 Task: Open a blank google sheet and write heading  City data  Add 10 city name:-  '1. Chelsea, New York, NY , 2. Beverly Hills, Los Angeles, CA , 3. Knightsbridge, London, United Kingdom , 4. Le Marais, Paris, forance , 5. Ginza, Tokyo, Japan_x000D_
6. Circular Quay, Sydney, Australia , 7. Mitte, Berlin, Germany , 8. Downtown, Toronto, Canada , 9. Trastevere, Rome, 10. Colaba, Mumbai, India. ' in January Last week sales are  1. Chelsea, New York, NY 10001 | 2. Beverly Hills, Los Angeles, CA 90210 | 3. Knightsbridge, London, United Kingdom SW1X 7XL | 4. Le Marais, Paris, forance 75004 | 5. Ginza, Tokyo, Japan 104-0061 | 6. Circular Quay, Sydney, Australia 2000 | 7. Mitte, Berlin, Germany 10178 | 8. Downtown, Toronto, Canada M5V 3L9 | 9. Trastevere, Rome, Italy 00153 | 10. Colaba, Mumbai, India 400005. Save page analysisSalesByCategory_2023
Action: Mouse pressed left at (311, 168)
Screenshot: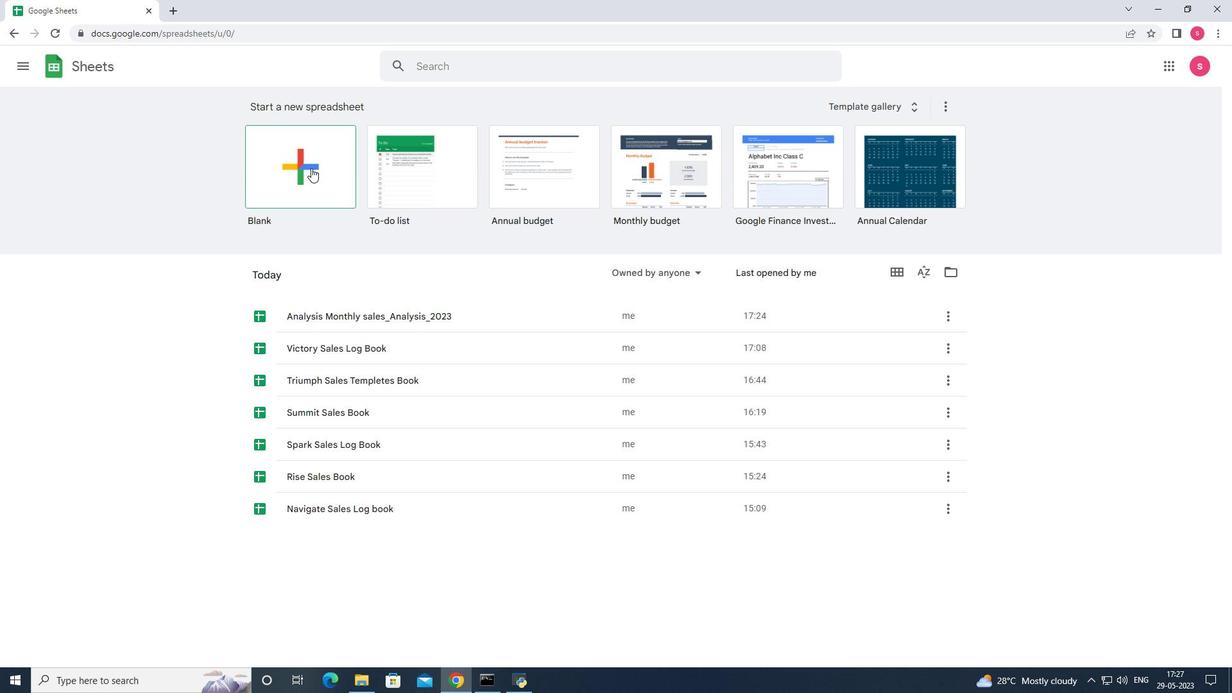 
Action: Mouse moved to (81, 159)
Screenshot: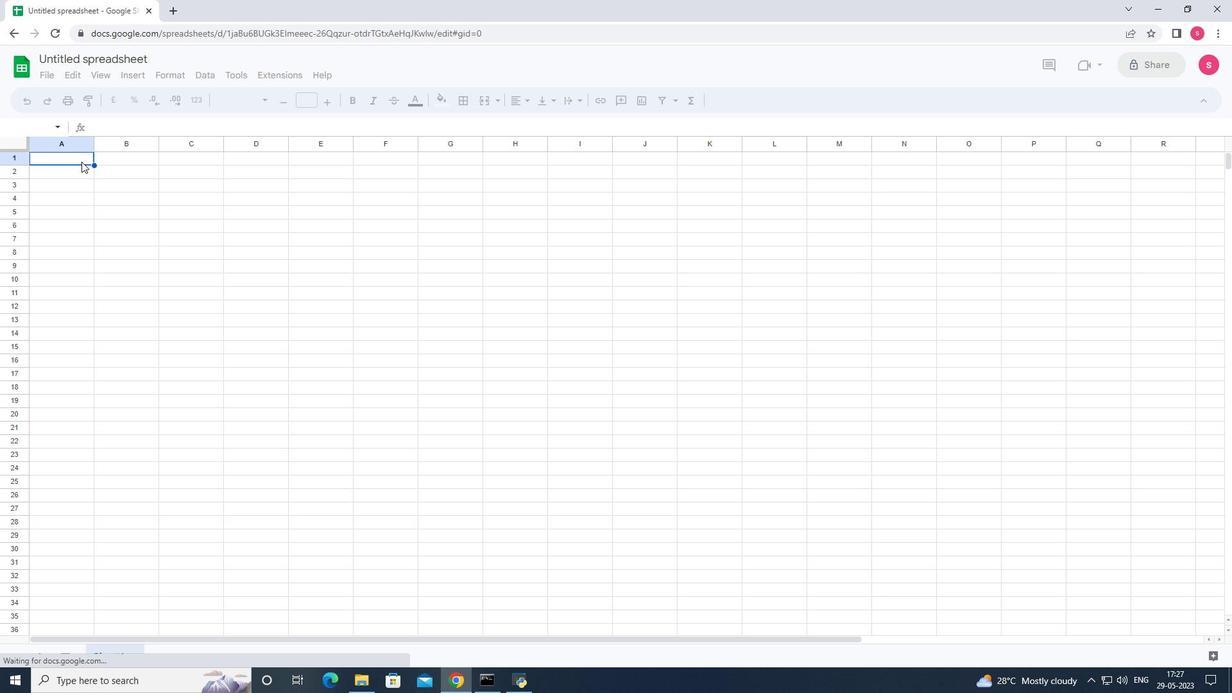 
Action: Mouse pressed left at (81, 159)
Screenshot: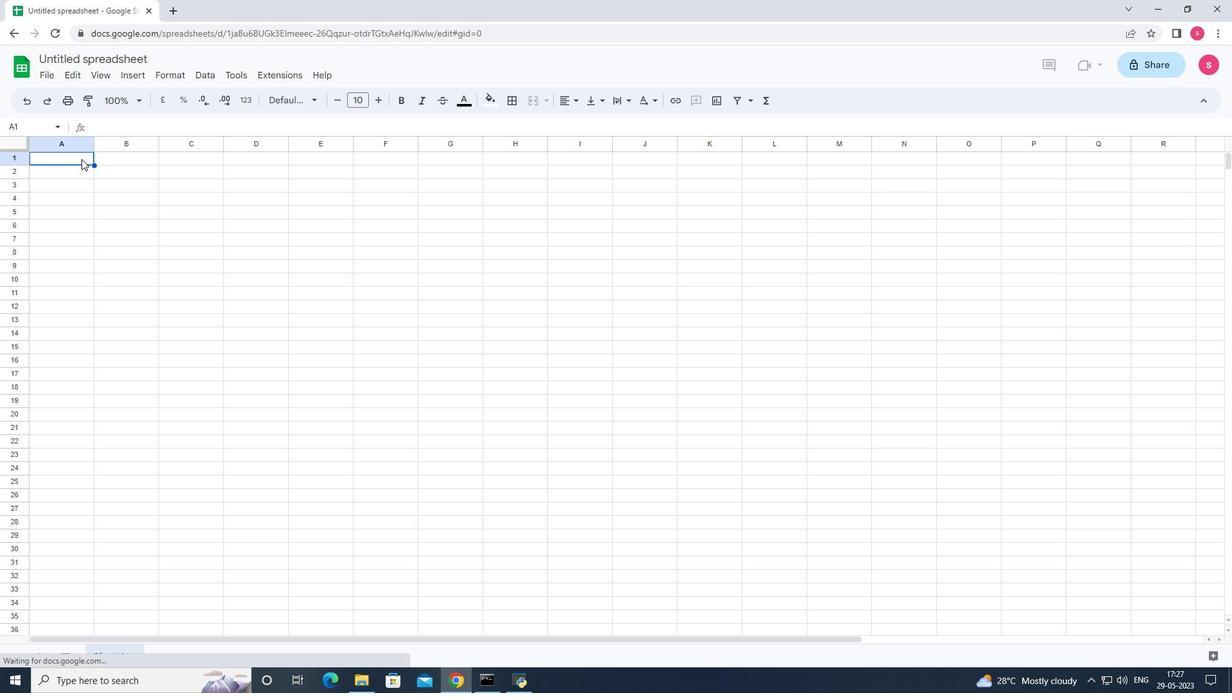 
Action: Key pressed <Key.shift>City<Key.space><Key.shift><Key.shift><Key.shift><Key.shift><Key.shift><Key.shift><Key.shift><Key.shift><Key.shift><Key.shift><Key.shift><Key.shift><Key.shift><Key.shift><Key.shift><Key.shift><Key.shift><Key.shift><Key.shift><Key.shift><Key.shift><Key.shift><Key.shift><Key.shift><Key.shift><Key.shift><Key.shift><Key.shift><Key.shift><Key.shift><Key.shift><Key.shift><Key.shift><Key.shift><Key.shift><Key.shift><Key.shift><Key.shift><Key.shift><Key.shift><Key.shift><Key.shift><Key.shift><Key.shift><Key.shift><Key.shift><Key.shift>Data<Key.enter><Key.shift><Key.shift><Key.shift><Key.shift><Key.shift><Key.shift><Key.shift><Key.shift><Key.shift><Key.shift><Key.shift><Key.shift><Key.shift><Key.shift><Key.shift><Key.shift><Key.shift><Key.shift><Key.shift><Key.shift><Key.shift><Key.shift><Key.shift><Key.shift>City<Key.space><Key.shift>Namw<Key.backspace>e<Key.enter><Key.shift><Key.shift><Key.shift><Key.shift><Key.shift><Key.shift><Key.shift><Key.shift><Key.shift><Key.shift><Key.shift><Key.shift><Key.shift>Chelsea,<Key.space><Key.shift>New<Key.space><Key.shift><Key.shift><Key.shift><Key.shift><Key.shift><Key.shift><Key.shift><Key.shift><Key.shift><Key.shift><Key.shift><Key.shift><Key.shift><Key.shift><Key.shift><Key.shift><Key.shift><Key.shift><Key.shift><Key.shift><Key.shift>York,<Key.space><Key.shift><Key.shift><Key.shift><Key.shift><Key.shift><Key.shift><Key.shift><Key.shift><Key.shift><Key.shift><Key.shift><Key.shift><Key.shift><Key.shift><Key.shift><Key.shift><Key.shift><Key.shift>NY<Key.enter><Key.shift><Key.shift><Key.shift><Key.shift><Key.shift><Key.shift><Key.shift><Key.shift><Key.shift><Key.shift><Key.shift><Key.shift><Key.shift><Key.shift><Key.shift><Key.shift><Key.shift><Key.shift><Key.shift><Key.shift><Key.shift><Key.shift><Key.shift><Key.shift><Key.shift><Key.shift><Key.shift><Key.shift><Key.shift><Key.shift>Beverly<Key.space><Key.shift>Hills<Key.space><Key.backspace>,<Key.space><Key.shift><Key.shift><Key.shift><Key.shift><Key.shift><Key.shift><Key.shift><Key.shift><Key.shift><Key.shift><Key.shift><Key.shift><Key.shift><Key.shift><Key.shift><Key.shift><Key.shift><Key.shift><Key.shift><Key.shift><Key.shift><Key.shift><Key.shift><Key.shift><Key.shift><Key.shift><Key.shift><Key.shift><Key.shift><Key.shift><Key.shift><Key.shift><Key.shift><Key.shift><Key.shift><Key.shift><Key.shift><Key.shift><Key.shift><Key.shift><Key.shift><Key.shift><Key.shift><Key.shift><Key.shift><Key.shift><Key.shift><Key.shift><Key.shift><Key.shift><Key.shift><Key.shift><Key.shift><Key.shift><Key.shift>Los<Key.space><Key.shift>Angeles,<Key.space><Key.shift>CA<Key.enter><Key.shift><Key.shift><Key.shift><Key.shift><Key.shift><Key.shift><Key.shift><Key.shift><Key.shift><Key.shift><Key.shift><Key.shift><Key.shift><Key.shift><Key.shift><Key.shift><Key.shift><Key.shift><Key.shift><Key.shift><Key.shift><Key.shift><Key.shift><Key.shift><Key.shift><Key.shift><Key.shift><Key.shift><Key.shift><Key.shift><Key.shift><Key.shift><Key.shift><Key.shift><Key.shift><Key.shift><Key.shift><Key.shift><Key.shift><Key.shift><Key.shift><Key.shift><Key.shift><Key.shift><Key.shift><Key.shift><Key.shift><Key.shift><Key.shift><Key.shift><Key.shift><Key.shift><Key.shift><Key.shift><Key.shift><Key.shift><Key.shift><Key.shift><Key.shift><Key.shift><Key.shift><Key.shift><Key.shift><Key.shift><Key.shift><Key.shift><Key.shift><Key.shift><Key.shift><Key.shift><Key.shift><Key.shift><Key.shift><Key.shift><Key.shift><Key.shift><Key.shift><Key.shift><Key.shift><Key.shift>K<Key.shift>N<Key.backspace>nightsbridge,<Key.space><Key.shift>London.<Key.backspace>,<Key.space><Key.shift><Key.shift><Key.shift><Key.shift><Key.shift><Key.shift><Key.shift><Key.shift><Key.shift><Key.shift><Key.shift><Key.shift><Key.shift><Key.shift><Key.shift><Key.shift><Key.shift><Key.shift><Key.shift><Key.shift><Key.shift><Key.shift><Key.shift><Key.shift><Key.shift><Key.shift><Key.shift><Key.shift><Key.shift><Key.shift><Key.shift><Key.shift><Key.shift><Key.shift><Key.shift><Key.shift><Key.shift><Key.shift><Key.shift><Key.shift><Key.shift><Key.shift><Key.shift><Key.shift><Key.shift><Key.shift><Key.shift><Key.shift><Key.shift><Key.shift><Key.shift><Key.shift><Key.shift><Key.shift><Key.shift><Key.shift><Key.shift><Key.shift><Key.shift><Key.shift><Key.shift><Key.shift><Key.shift><Key.shift><Key.shift><Key.shift><Key.shift><Key.shift><Key.shift><Key.shift><Key.shift><Key.shift><Key.shift><Key.shift><Key.shift><Key.shift><Key.shift><Key.shift><Key.shift>United<Key.space><Key.shift>Kingdom<Key.enter><Key.shift><Key.shift><Key.shift><Key.shift><Key.shift><Key.shift><Key.shift><Key.shift>Le<Key.space><Key.shift><Key.shift><Key.shift><Key.shift>marais<Key.space><Key.backspace>,<Key.space><Key.shift><Key.shift><Key.shift><Key.shift><Key.shift><Key.shift><Key.shift><Key.shift><Key.shift><Key.shift><Key.shift><Key.shift><Key.shift><Key.shift><Key.shift><Key.shift><Key.shift><Key.shift><Key.shift><Key.shift><Key.shift><Key.shift><Key.shift><Key.shift><Key.shift><Key.shift><Key.shift>Paris,<Key.space>forance<Key.enter><Key.shift><Key.shift><Key.shift><Key.shift><Key.shift><Key.shift><Key.shift><Key.shift><Key.shift><Key.shift><Key.shift><Key.shift><Key.shift><Key.shift><Key.shift><Key.shift><Key.shift><Key.shift><Key.shift><Key.shift><Key.shift><Key.shift><Key.shift><Key.shift><Key.shift><Key.shift><Key.shift><Key.shift><Key.shift><Key.shift><Key.shift><Key.shift><Key.shift><Key.shift><Key.shift><Key.shift>Ginza,<Key.space><Key.shift>Tokya<Key.backspace>o,<Key.space><Key.shift>Japan<Key.enter><Key.shift><Key.shift><Key.shift><Key.shift><Key.shift><Key.shift><Key.shift><Key.shift><Key.shift><Key.shift><Key.shift><Key.shift><Key.shift><Key.shift><Key.shift><Key.shift><Key.shift><Key.shift><Key.shift><Key.shift><Key.shift><Key.shift><Key.shift><Key.shift><Key.shift><Key.shift><Key.shift><Key.shift><Key.shift><Key.shift><Key.shift><Key.shift><Key.shift><Key.shift><Key.shift><Key.shift><Key.shift><Key.shift><Key.shift><Key.shift><Key.shift><Key.shift><Key.shift><Key.shift>Circular<Key.space><Key.shift><Key.shift><Key.shift><Key.shift><Key.shift><Key.shift><Key.shift><Key.shift><Key.shift><Key.shift>Quay,<Key.space><Key.shift>Sydney,<Key.space><Key.shift>Australia<Key.enter><Key.shift><Key.shift><Key.shift><Key.shift><Key.shift><Key.shift>Mitte<Key.space><Key.shift>Be<Key.backspace><Key.backspace><Key.backspace>.<Key.backspace>,<Key.space><Key.shift><Key.shift><Key.shift><Key.shift><Key.shift><Key.shift><Key.shift><Key.shift>Berlin<Key.space><Key.shift><Key.shift><Key.shift><Key.shift>Germany<Key.enter><Key.shift><Key.shift><Key.shift><Key.shift><Key.shift><Key.shift><Key.shift><Key.shift><Key.shift><Key.shift><Key.shift><Key.shift><Key.shift><Key.shift><Key.shift><Key.shift><Key.shift><Key.shift><Key.shift><Key.shift><Key.shift><Key.shift><Key.shift><Key.shift><Key.shift><Key.shift><Key.shift><Key.shift><Key.shift>Downtown,<Key.space><Key.shift><Key.shift><Key.shift><Key.shift><Key.shift><Key.shift><Key.shift><Key.shift><Key.shift><Key.shift><Key.shift><Key.shift><Key.shift><Key.shift><Key.shift><Key.shift><Key.shift><Key.shift>Toronto,<Key.space><Key.shift><Key.shift><Key.shift><Key.shift><Key.shift>Canada<Key.enter><Key.shift><Key.shift><Key.shift><Key.shift><Key.shift><Key.shift><Key.shift><Key.shift><Key.shift><Key.shift><Key.shift><Key.shift><Key.shift><Key.shift><Key.shift><Key.shift><Key.shift><Key.shift><Key.shift>Trastevere,<Key.space><Key.shift>P<Key.backspace><Key.shift>Rome<Key.enter><Key.shift><Key.shift><Key.shift><Key.shift><Key.shift><Key.shift><Key.shift><Key.shift><Key.shift><Key.shift><Key.shift>Co;<Key.backspace>laba,<Key.space><Key.shift><Key.shift><Key.shift>Mumbai,<Key.space><Key.shift>India
Screenshot: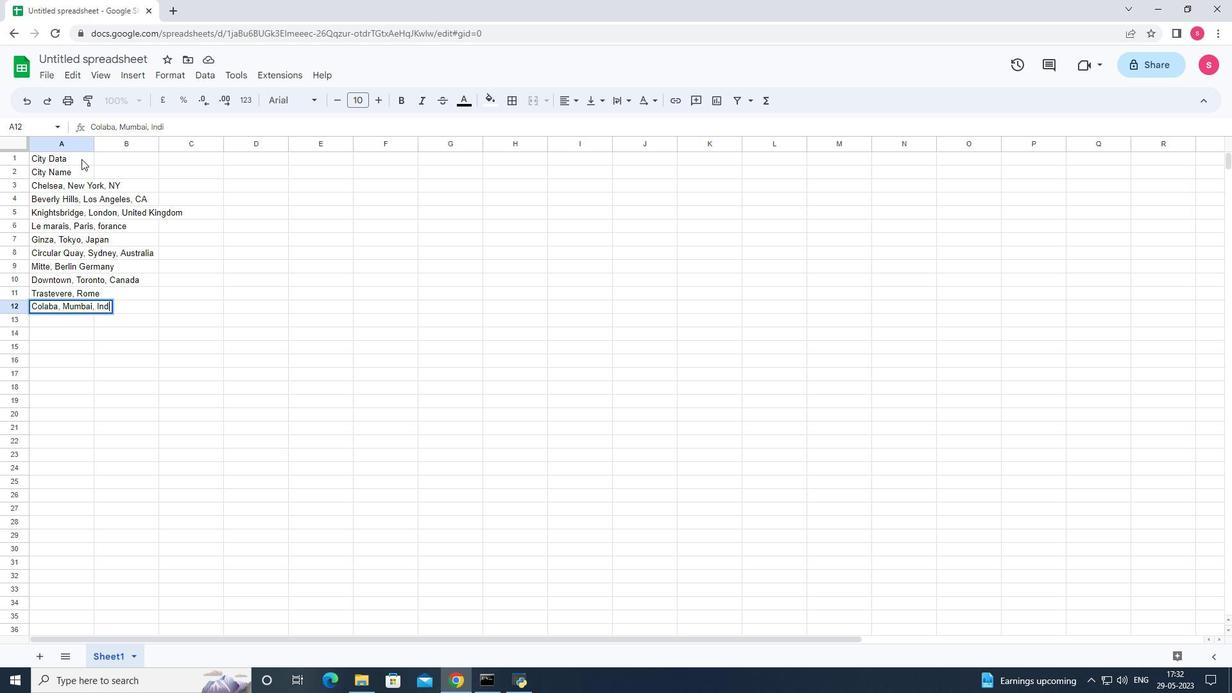 
Action: Mouse moved to (95, 145)
Screenshot: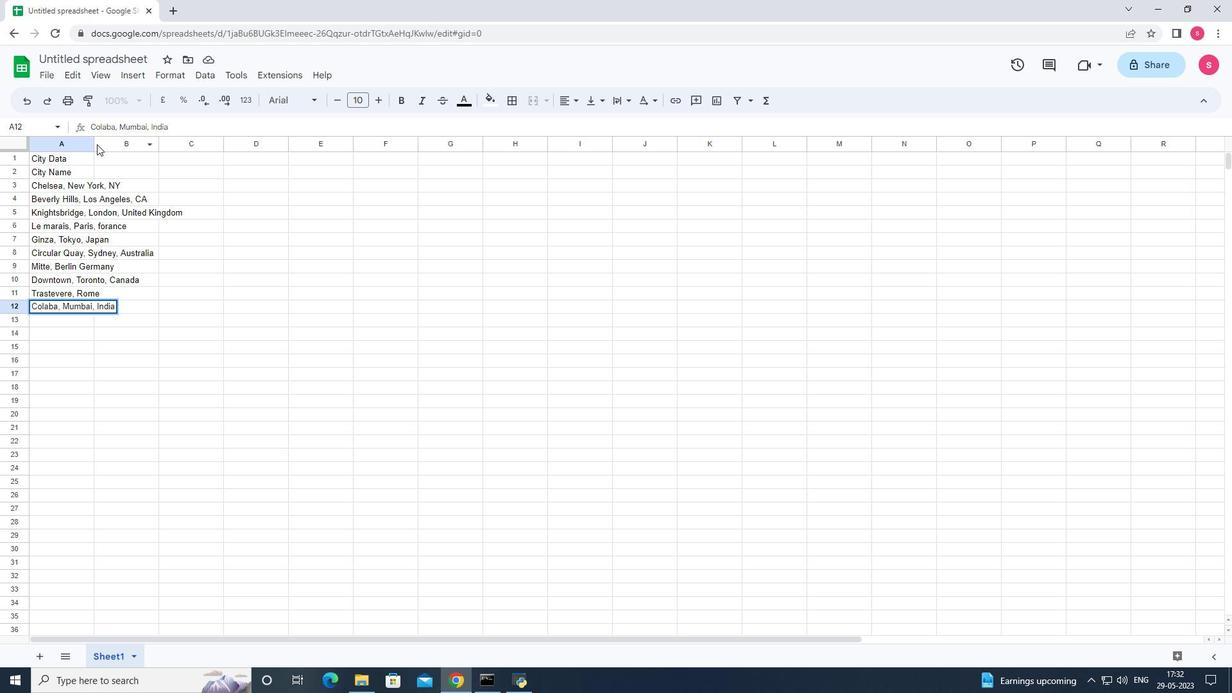 
Action: Mouse pressed left at (95, 145)
Screenshot: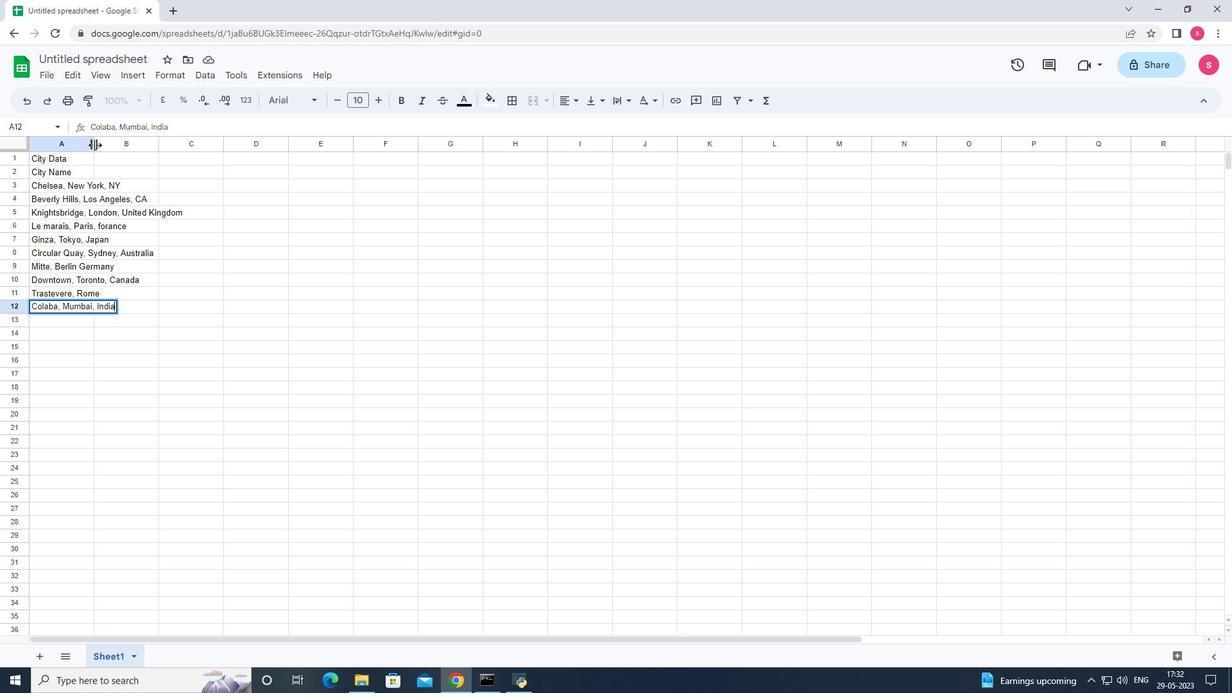 
Action: Mouse pressed left at (95, 145)
Screenshot: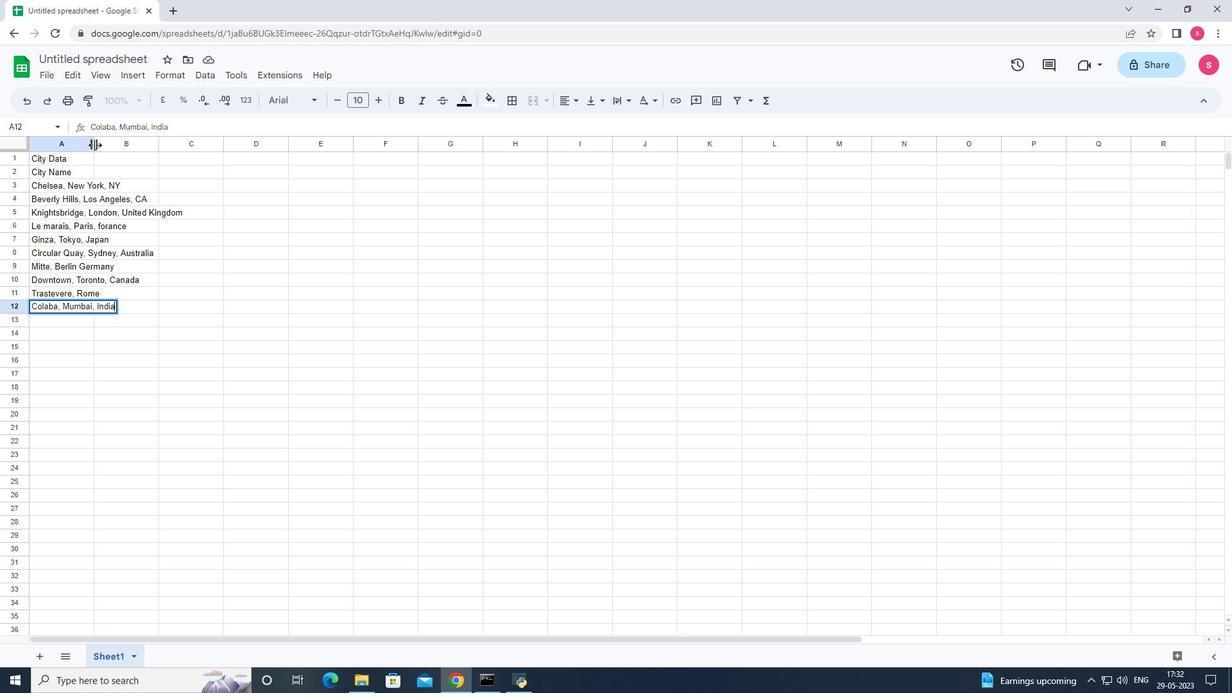 
Action: Mouse moved to (232, 173)
Screenshot: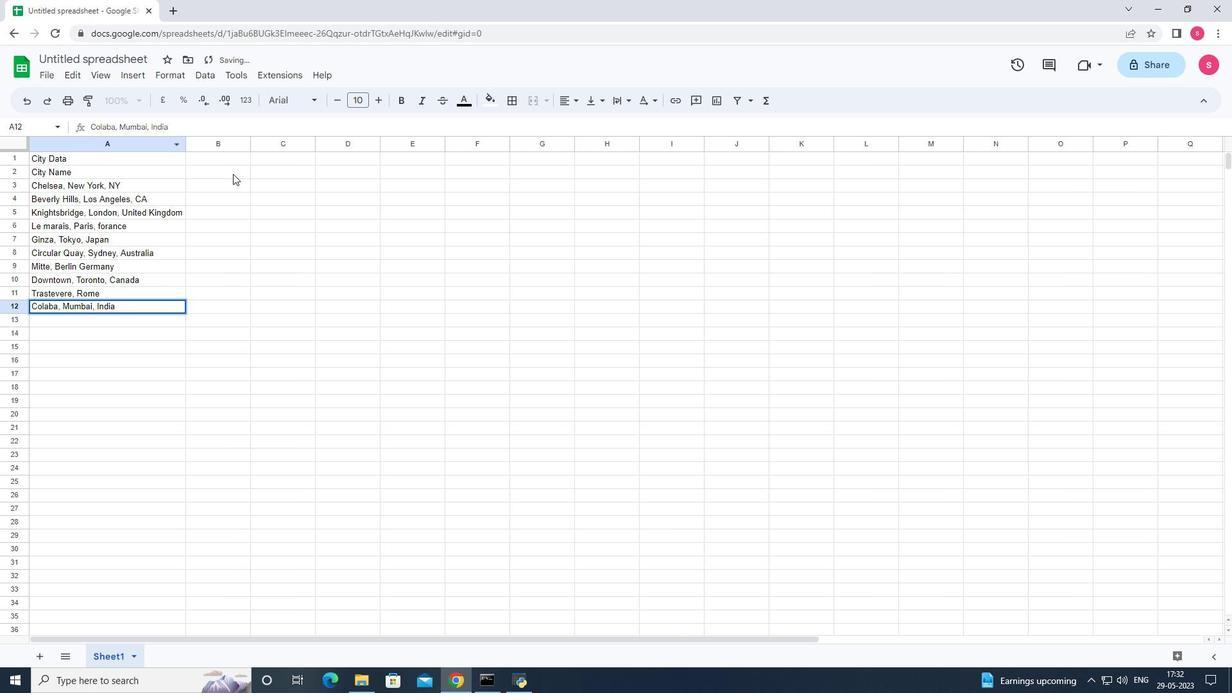 
Action: Mouse pressed left at (232, 173)
Screenshot: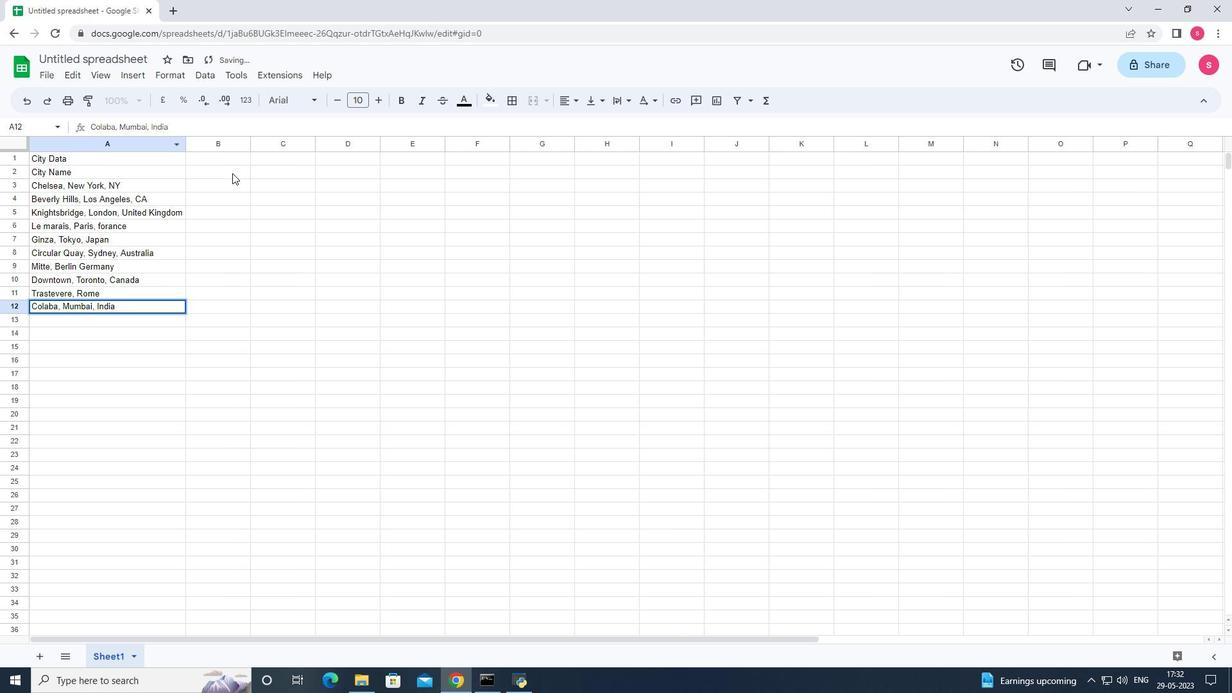 
Action: Key pressed <Key.shift>January<Key.space><Key.shift>Last<Key.space><Key.shift><Key.shift><Key.shift><Key.shift><Key.shift><Key.shift><Key.shift>Week<Key.space><Key.shift><Key.shift><Key.shift><Key.shift><Key.shift><Key.shift><Key.shift><Key.shift><Key.shift><Key.shift><Key.shift><Key.shift><Key.shift><Key.shift><Key.shift><Key.shift><Key.shift><Key.shift><Key.shift><Key.shift><Key.shift><Key.shift><Key.shift><Key.shift><Key.shift><Key.shift><Key.shift><Key.shift><Key.shift><Key.shift>Sales
Screenshot: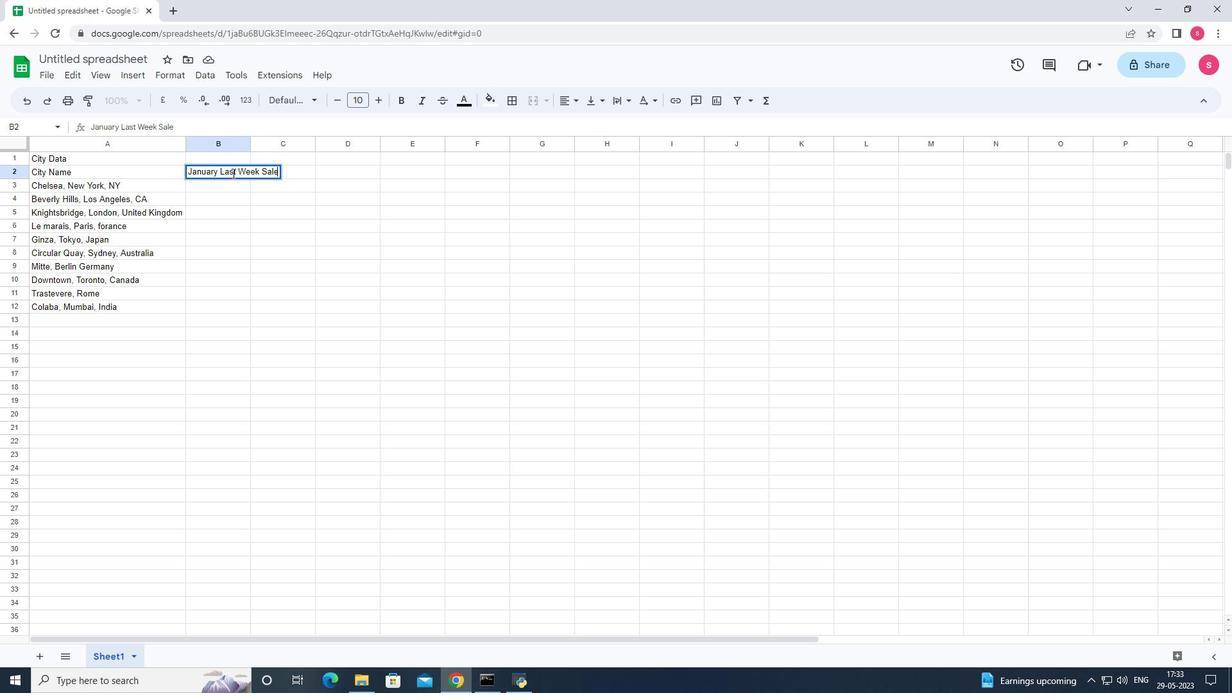 
Action: Mouse moved to (225, 184)
Screenshot: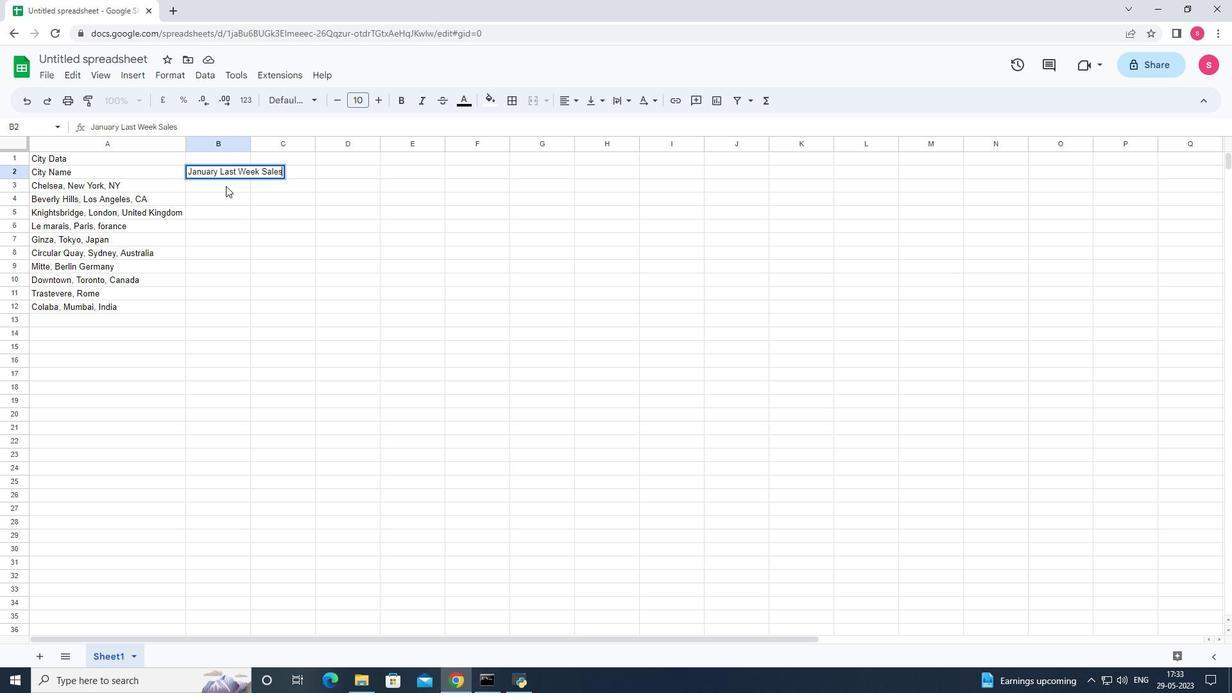 
Action: Mouse pressed left at (225, 184)
Screenshot: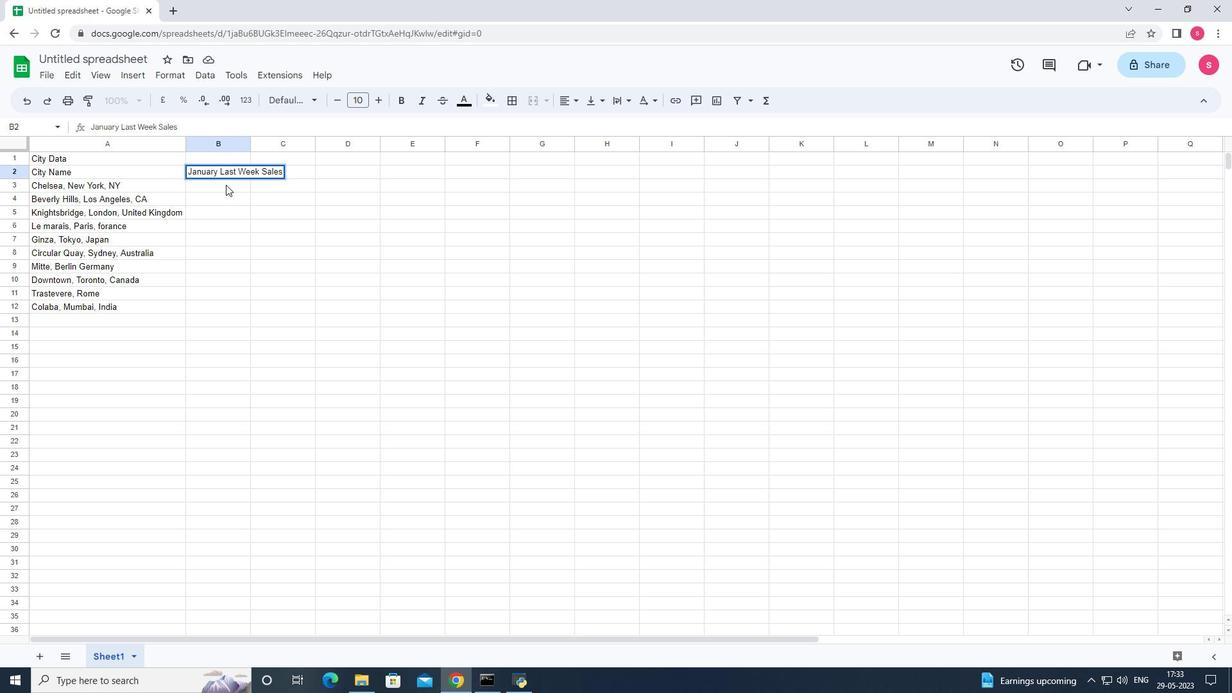 
Action: Key pressed 1001<Key.backspace>01<Key.down>90210<Key.down><Key.shift>SW1<Key.shift><Key.shift><Key.shift><Key.shift><Key.shift><Key.shift><Key.shift>X7<Key.shift><Key.shift><Key.shift><Key.shift><Key.shift><Key.shift><Key.shift><Key.shift><Key.shift><Key.shift><Key.shift><Key.shift><Key.shift><Key.shift><Key.shift><Key.shift><Key.shift>X<Key.shift>L<Key.enter>75004<Key.down>104-0061<Key.down>2000<Key.down>10178<Key.down><Key.shift><Key.shift><Key.shift>M5<Key.shift>V3<Key.shift><Key.shift><Key.shift><Key.shift>L9<Key.down>00153<Key.down>400005<Key.enter>
Screenshot: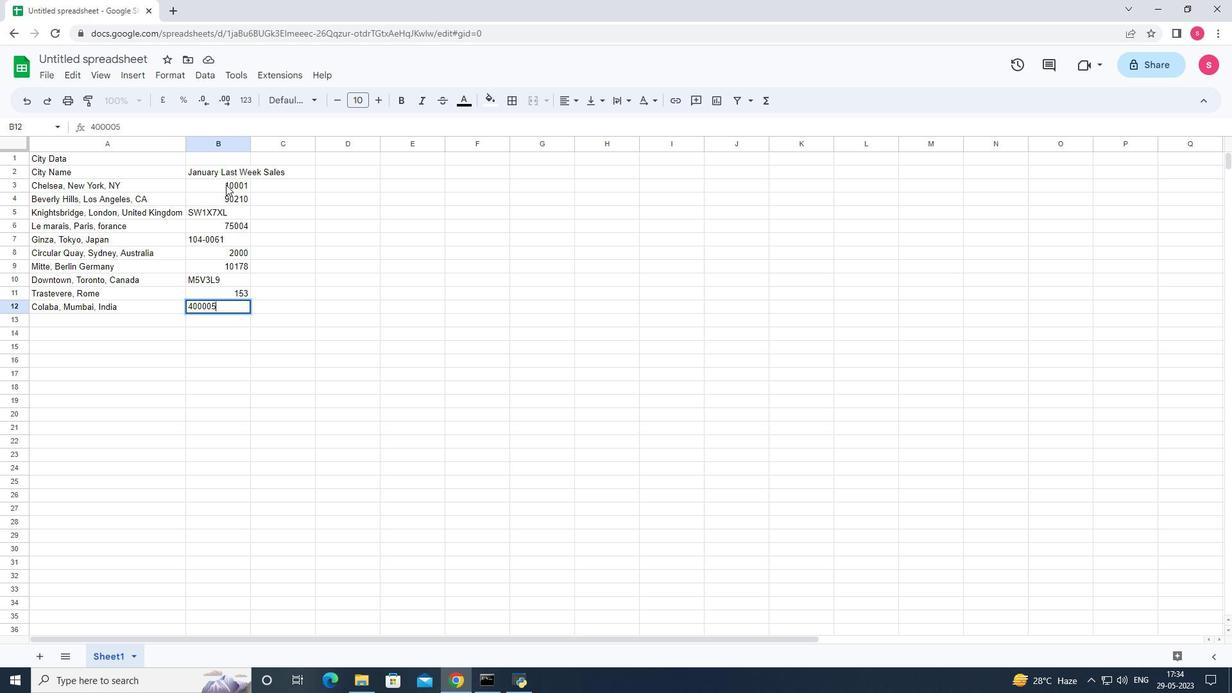 
Action: Mouse moved to (47, 81)
Screenshot: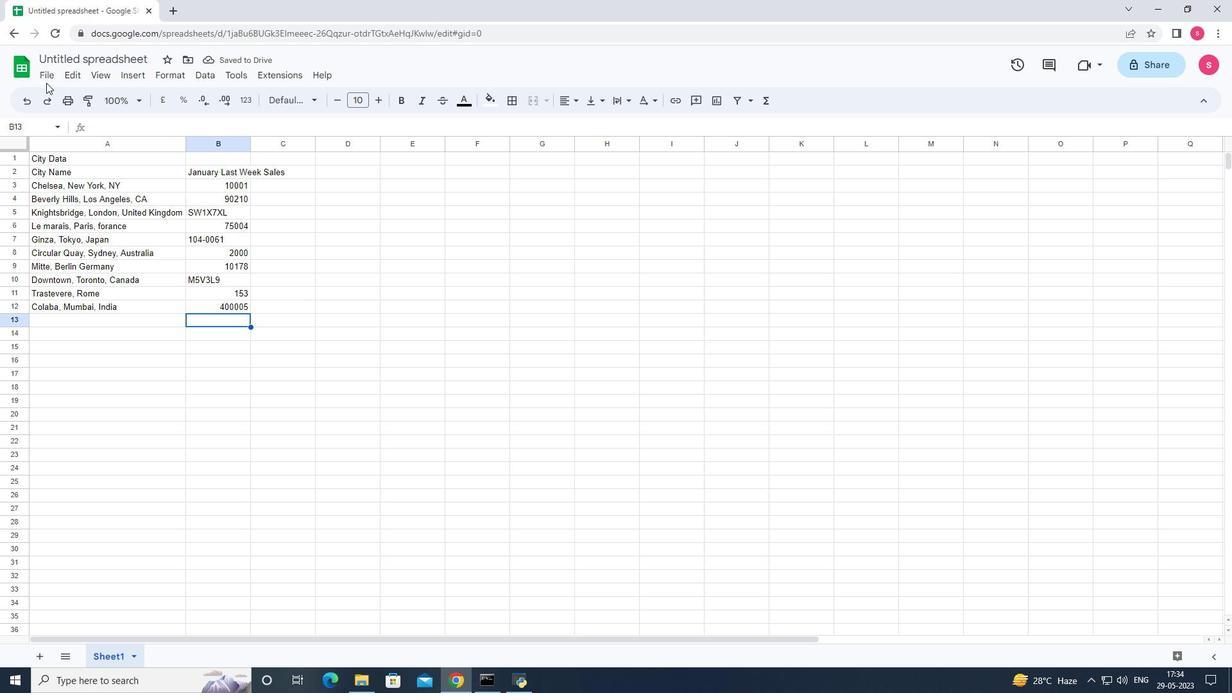 
Action: Mouse pressed left at (47, 81)
Screenshot: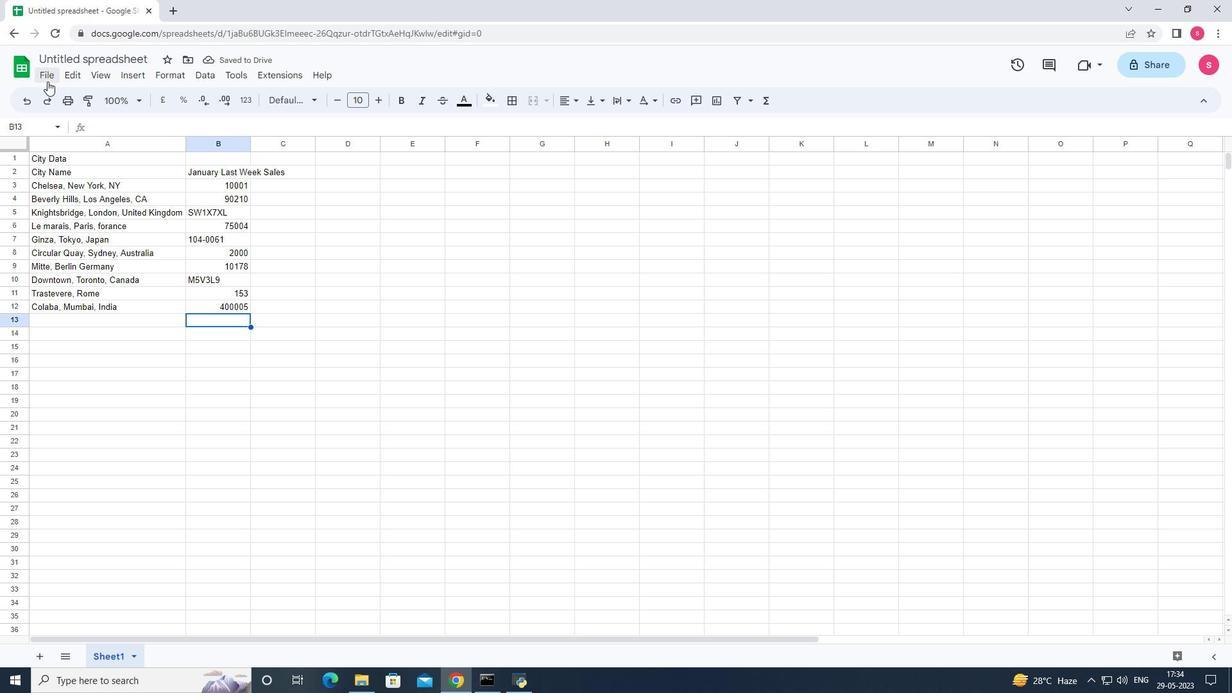 
Action: Mouse moved to (100, 264)
Screenshot: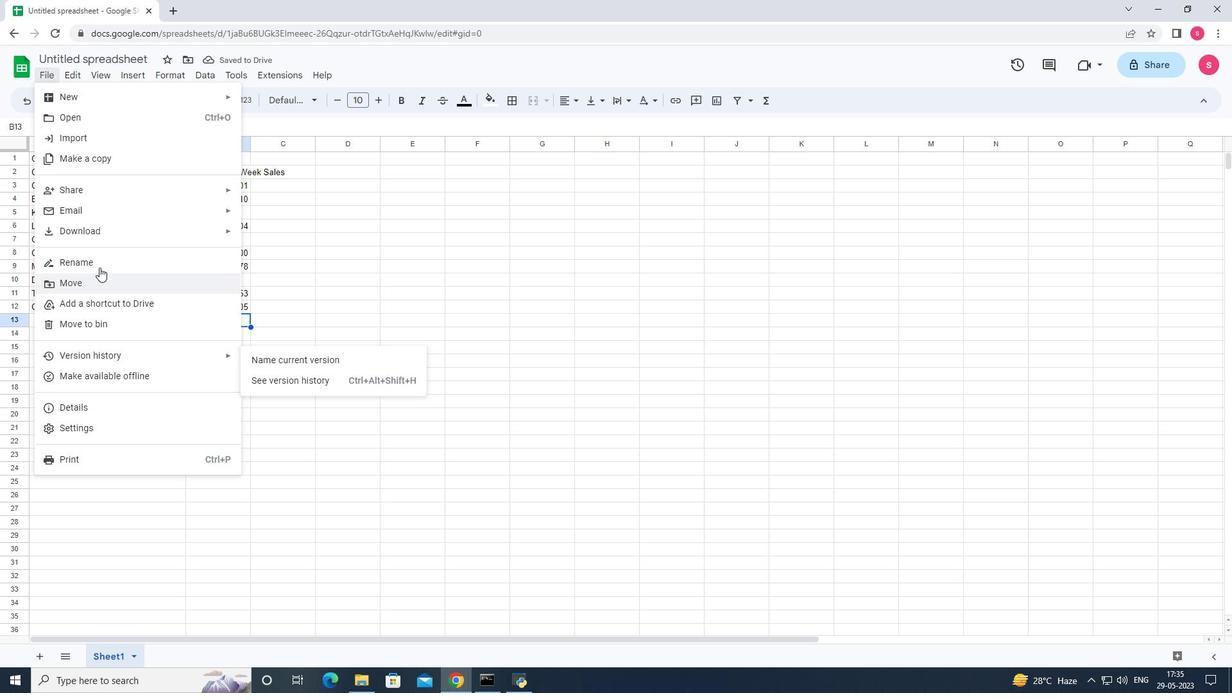 
Action: Mouse pressed left at (100, 264)
Screenshot: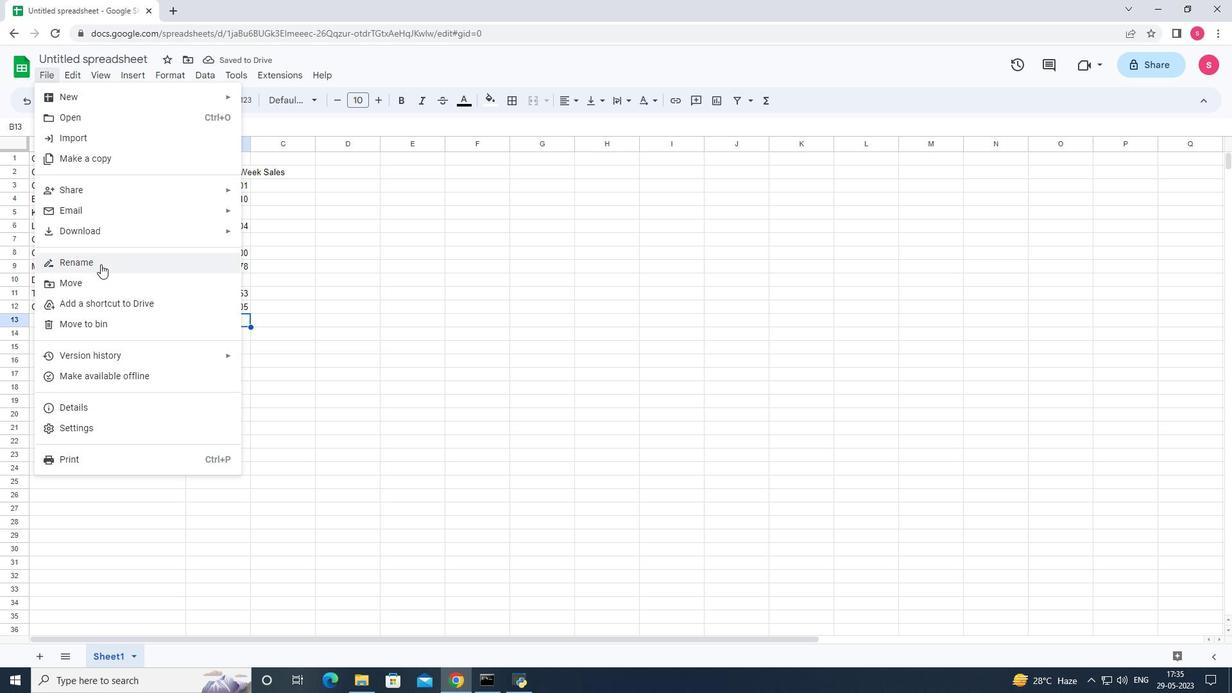 
Action: Key pressed <Key.shift>Analysis<Key.space><Key.shift>SA<Key.backspace>ales<Key.space><Key.shift>By<Key.space><Key.shift>Category<Key.shift><Key.shift><Key.shift><Key.shift><Key.shift><Key.shift><Key.shift><Key.shift><Key.shift><Key.shift><Key.shift><Key.shift><Key.shift><Key.shift><Key.shift><Key.shift><Key.shift><Key.shift><Key.shift><Key.shift>_2023<Key.enter>
Screenshot: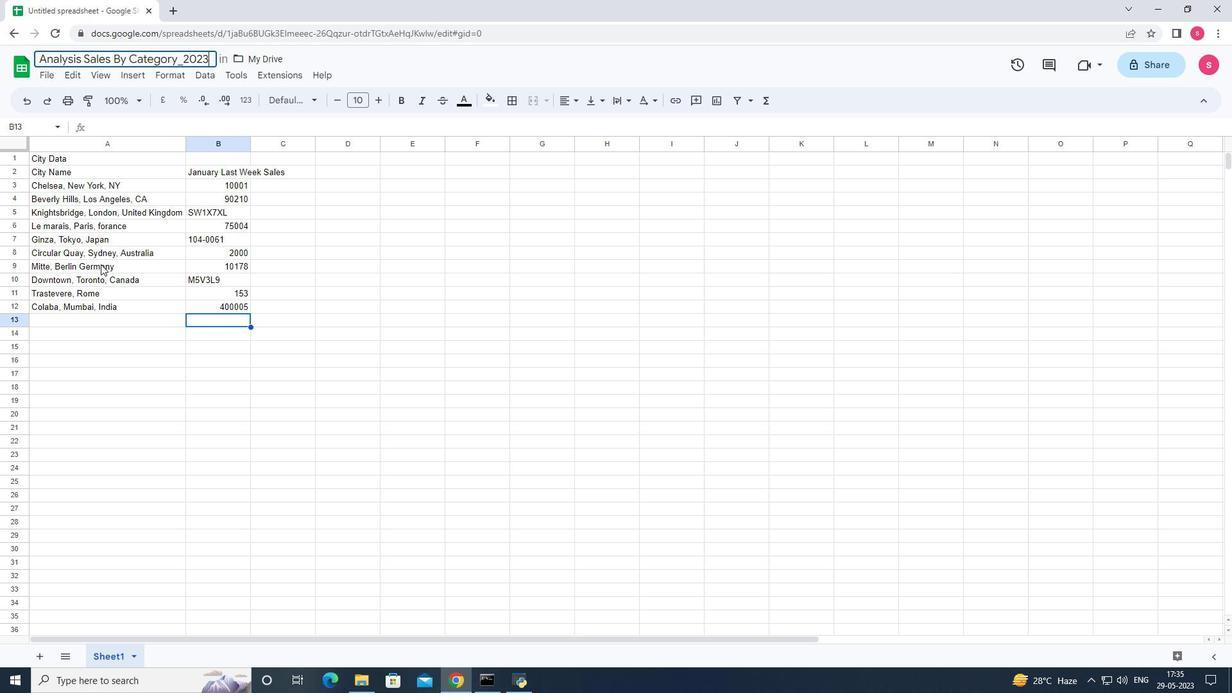 
Action: Mouse moved to (296, 249)
Screenshot: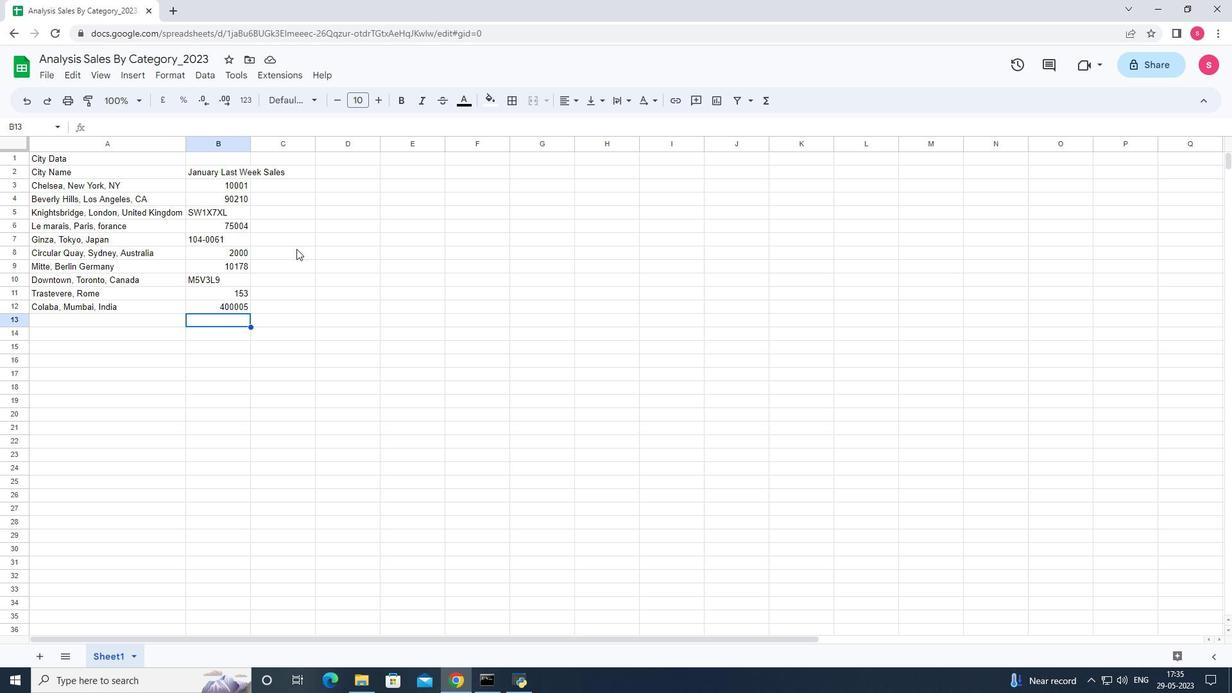 
Action: Mouse pressed left at (296, 249)
Screenshot: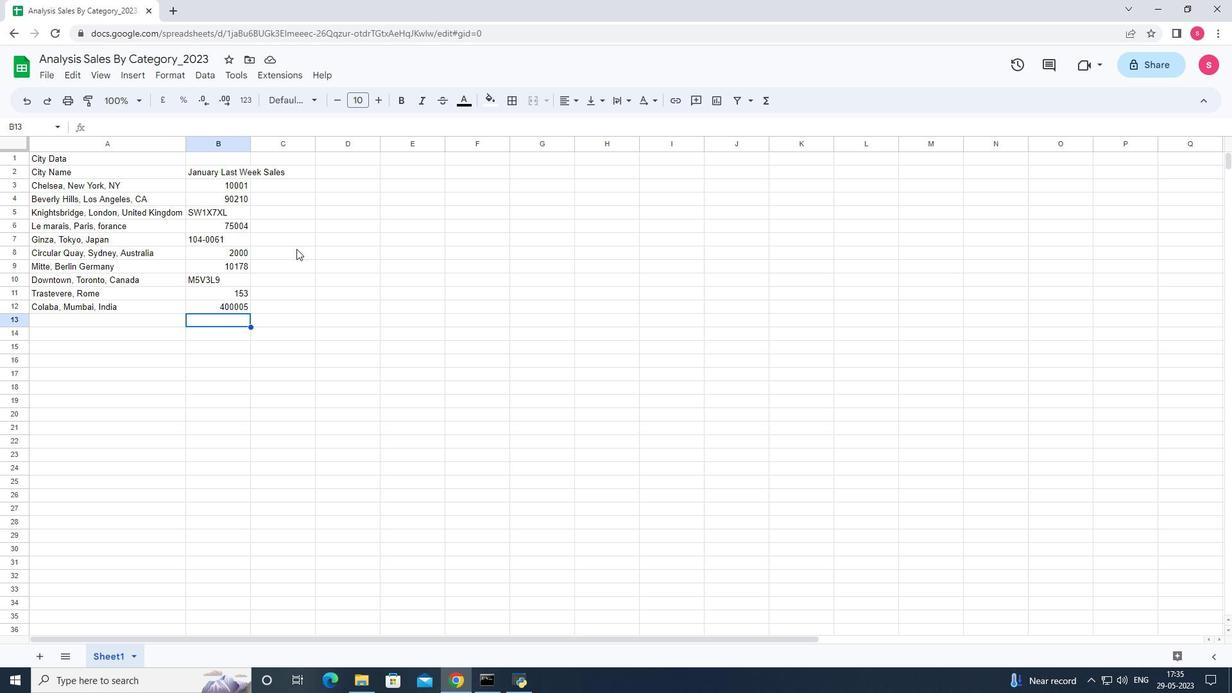 
Action: Mouse moved to (249, 140)
Screenshot: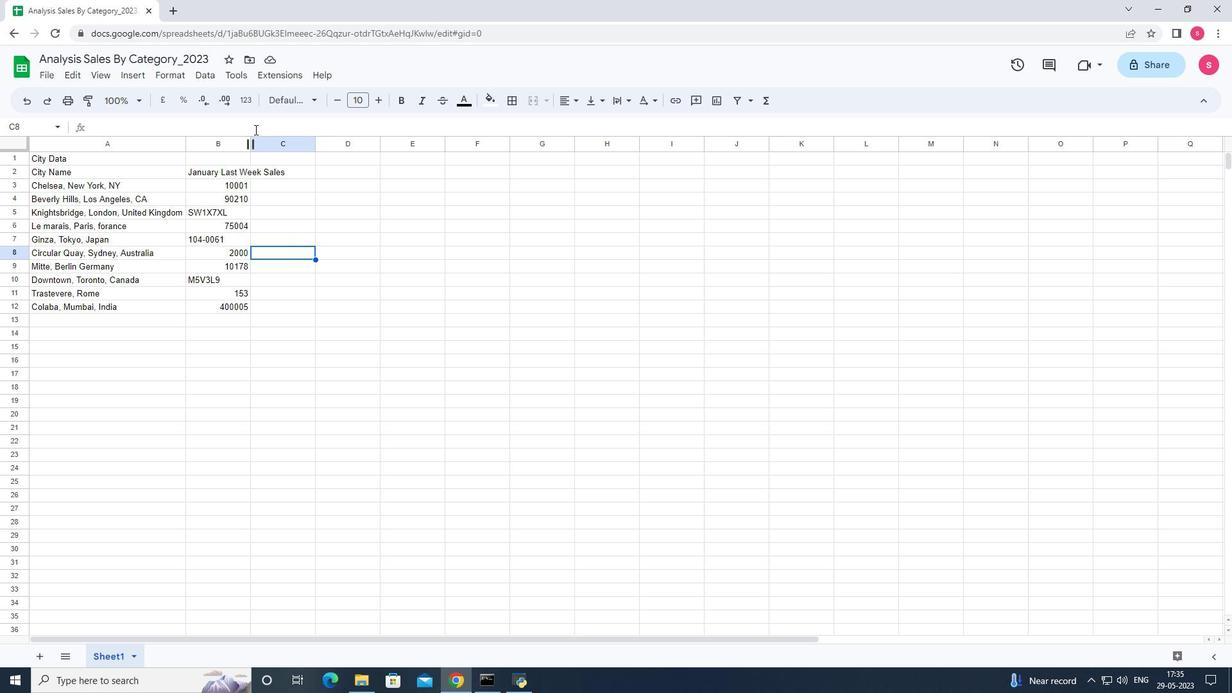 
Action: Mouse pressed left at (249, 140)
Screenshot: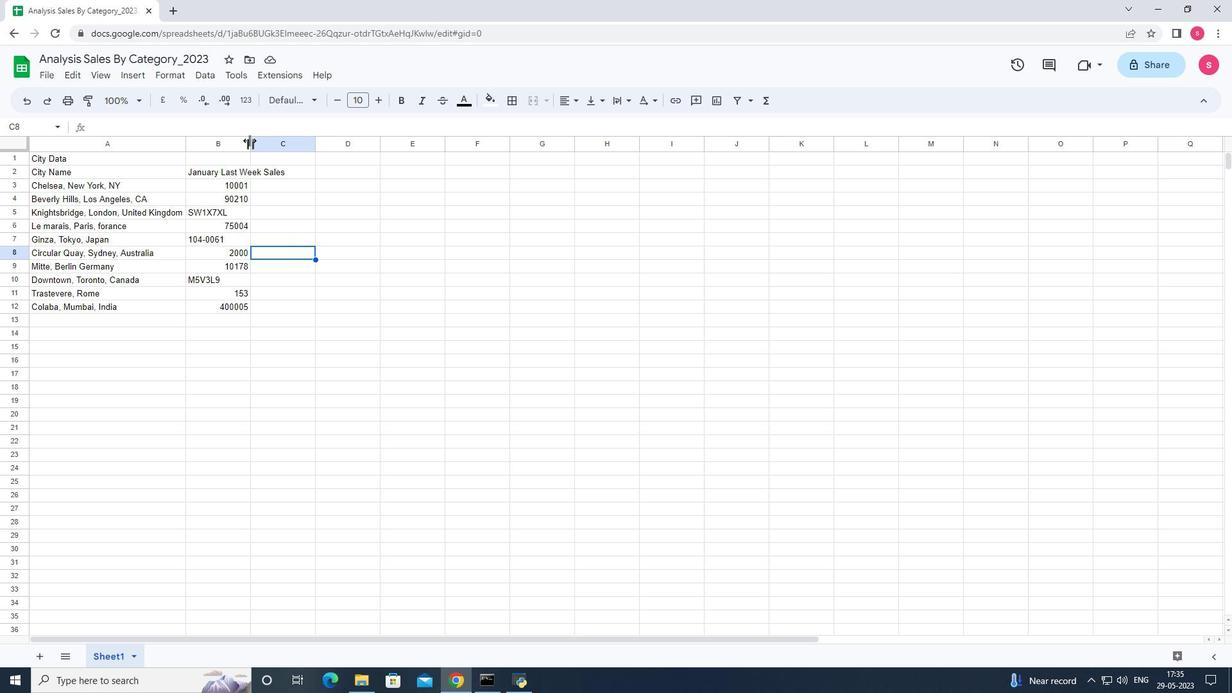 
Action: Mouse pressed left at (249, 140)
Screenshot: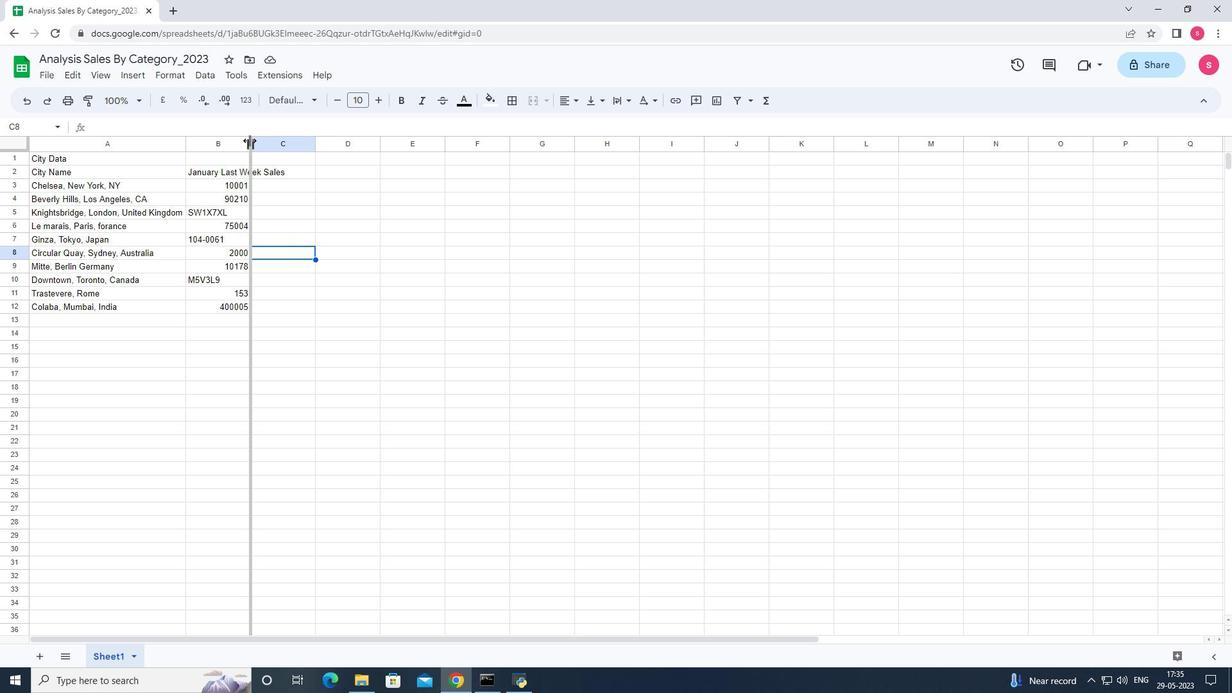 
Action: Mouse moved to (247, 160)
Screenshot: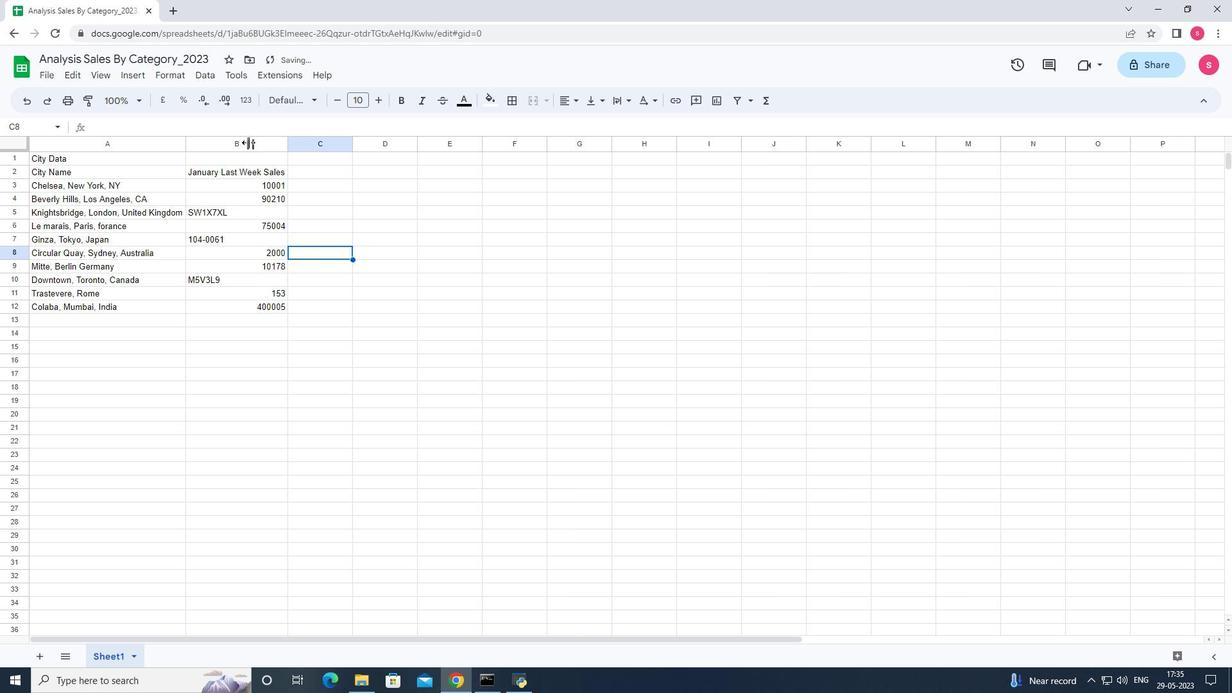 
Action: Key pressed ctrl+S
Screenshot: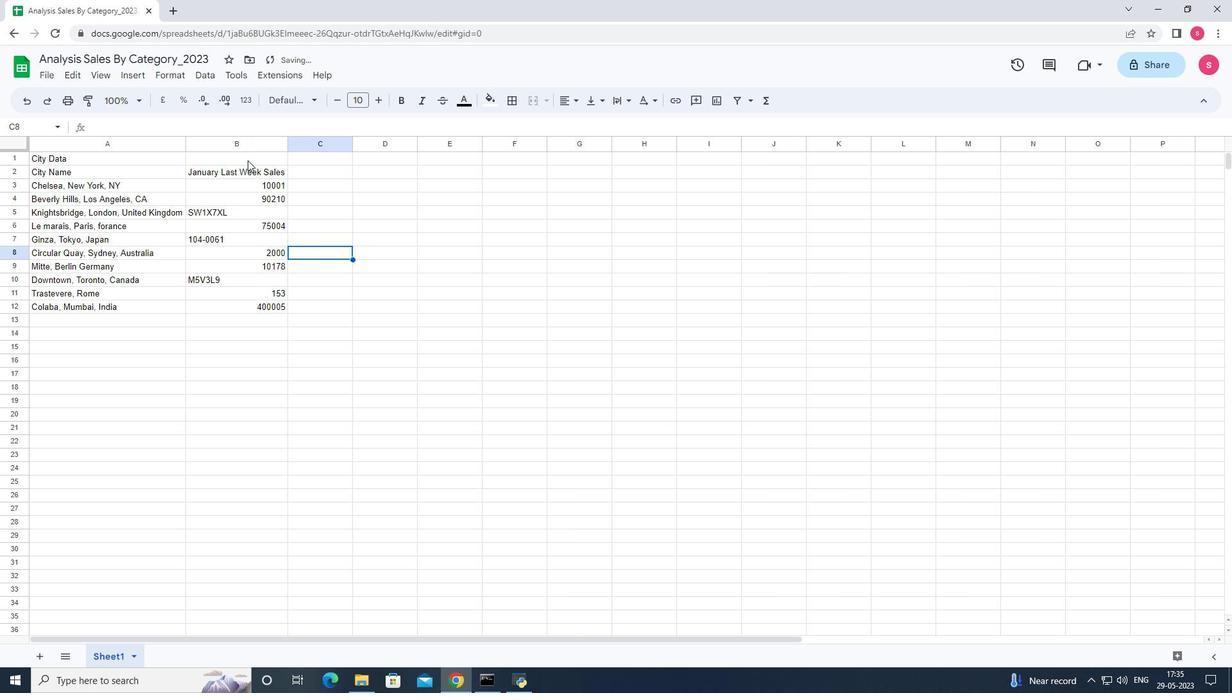 
Action: Mouse moved to (280, 338)
Screenshot: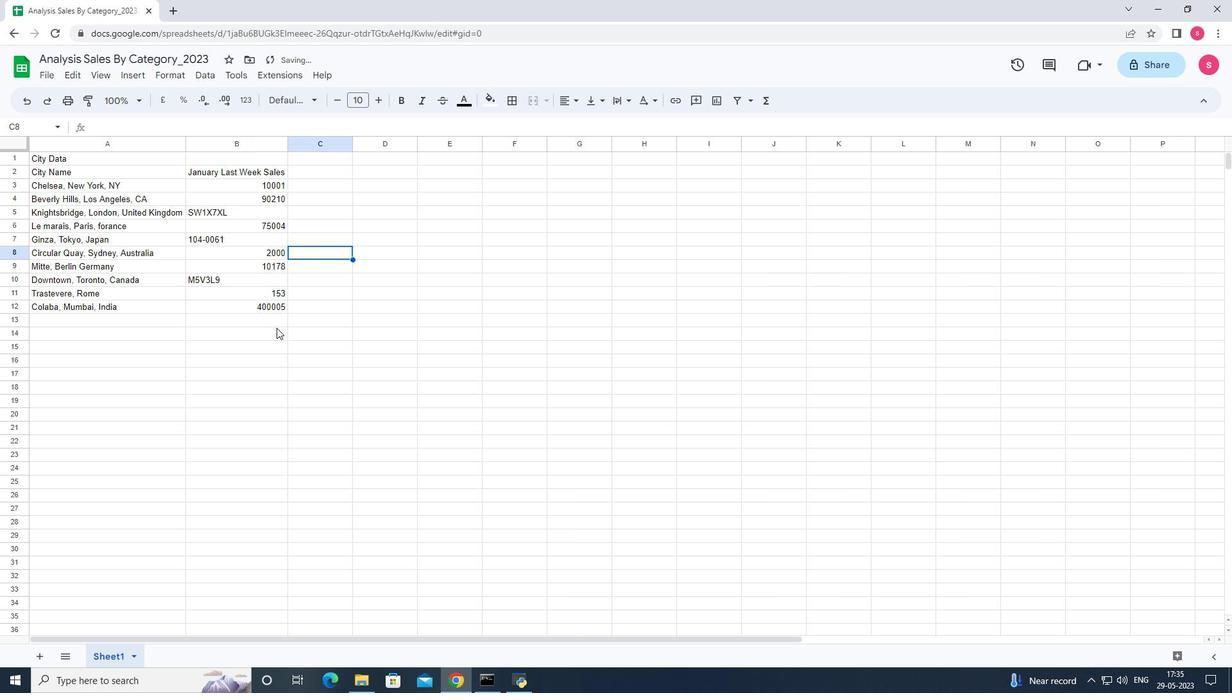 
Action: Mouse pressed left at (280, 338)
Screenshot: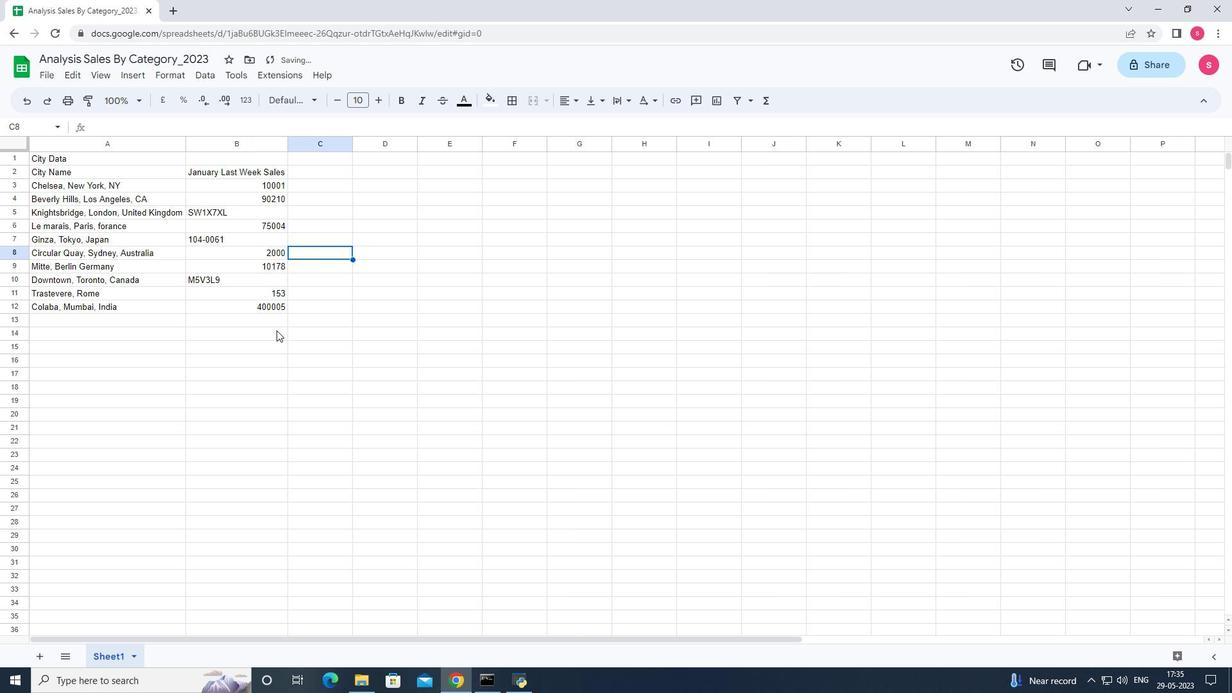 
